 Task: Add Good Foods Plant Based Creamy Cilantro Dip to the cart.
Action: Mouse moved to (717, 259)
Screenshot: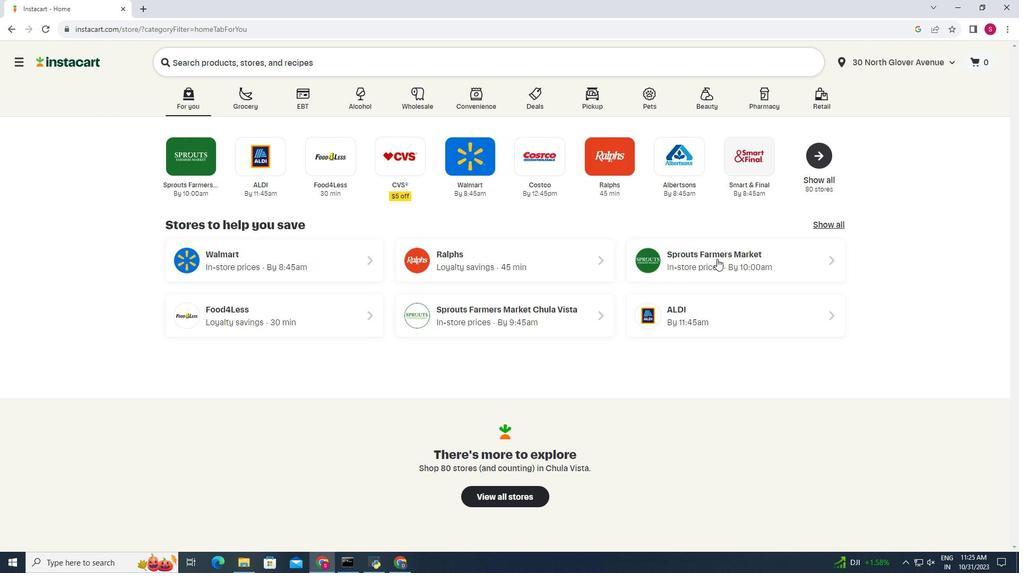 
Action: Mouse pressed left at (717, 259)
Screenshot: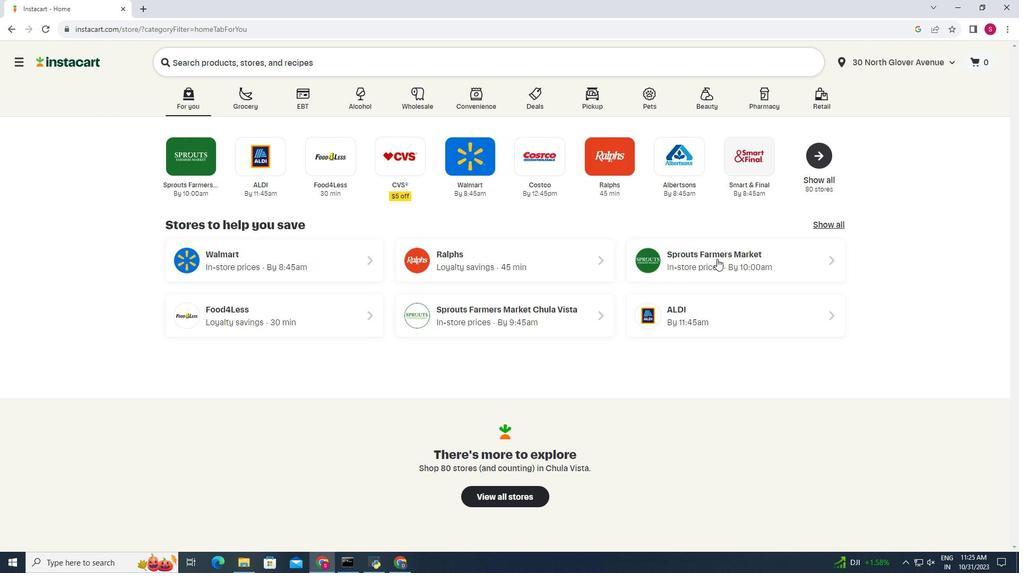 
Action: Mouse moved to (36, 465)
Screenshot: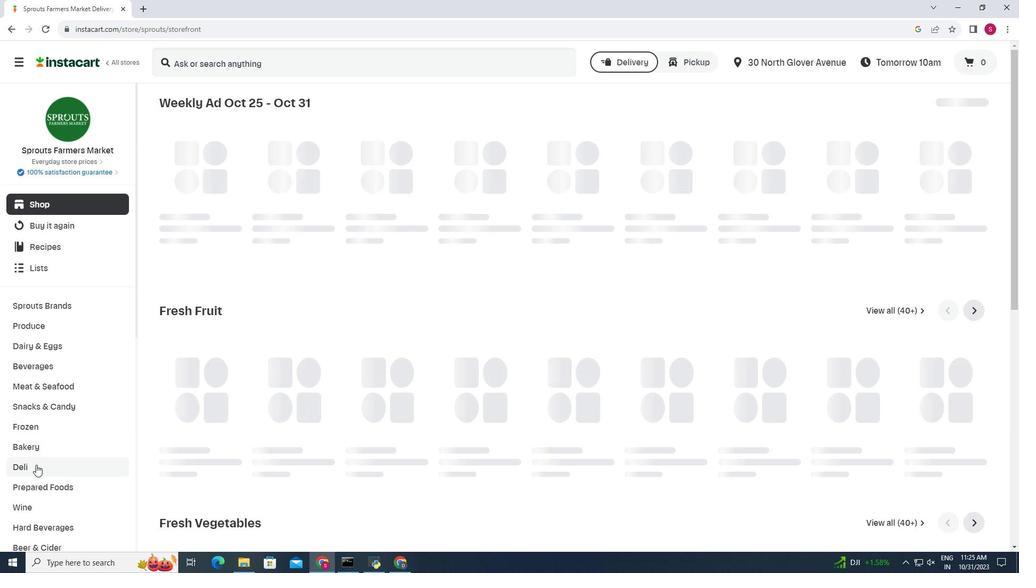 
Action: Mouse pressed left at (36, 465)
Screenshot: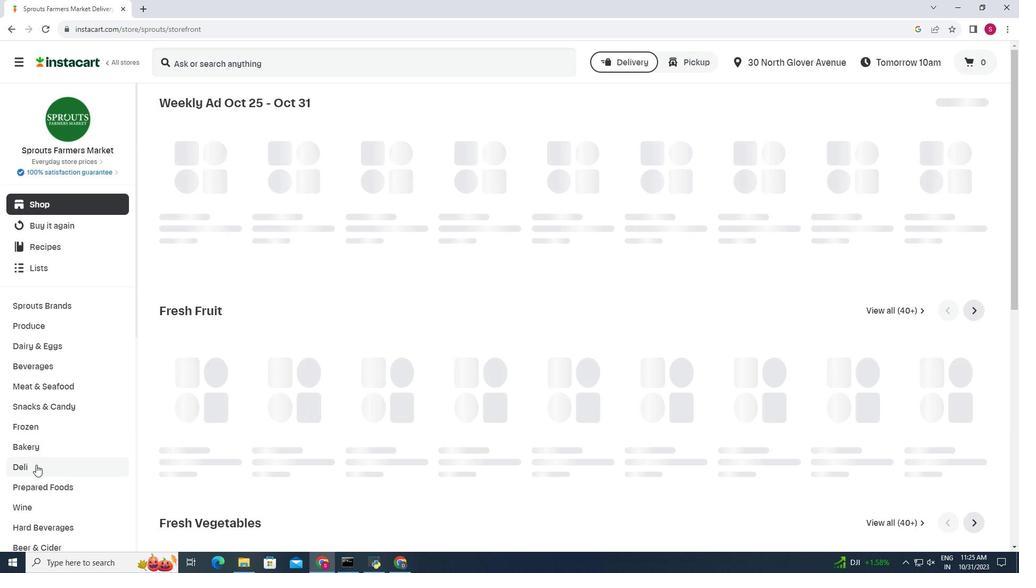 
Action: Mouse moved to (370, 133)
Screenshot: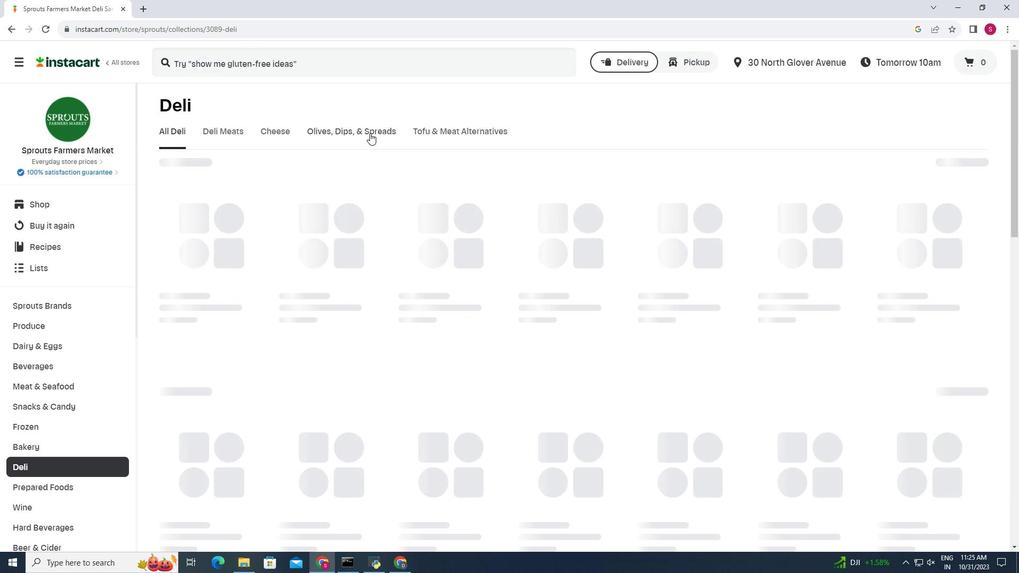 
Action: Mouse pressed left at (370, 133)
Screenshot: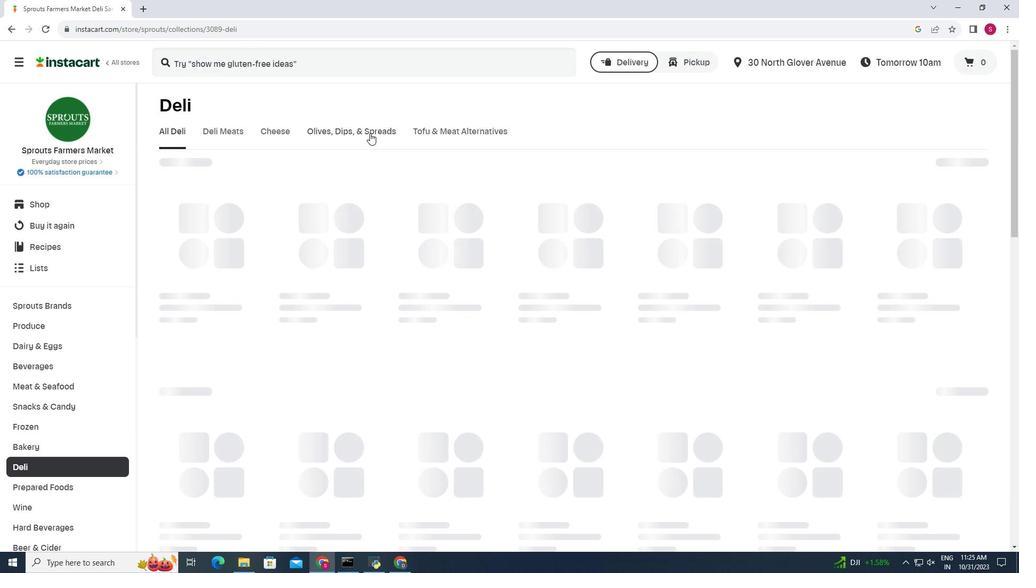 
Action: Mouse moved to (580, 166)
Screenshot: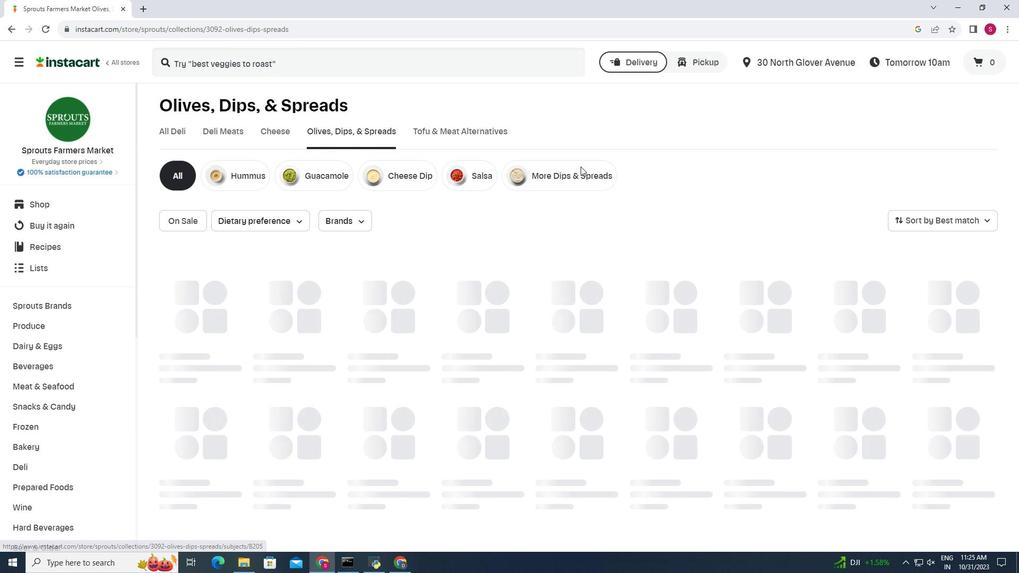 
Action: Mouse pressed left at (580, 166)
Screenshot: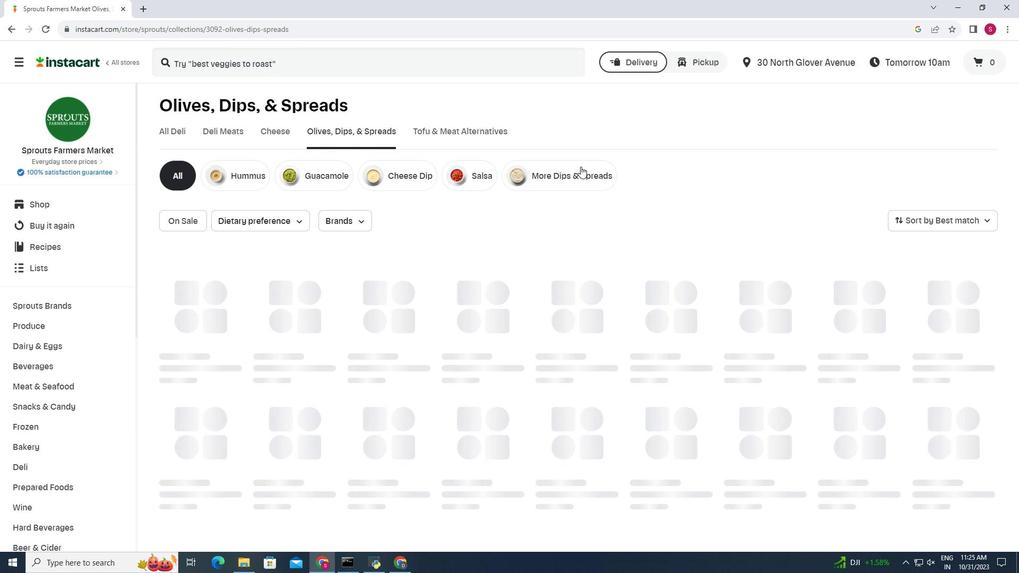 
Action: Mouse moved to (1009, 385)
Screenshot: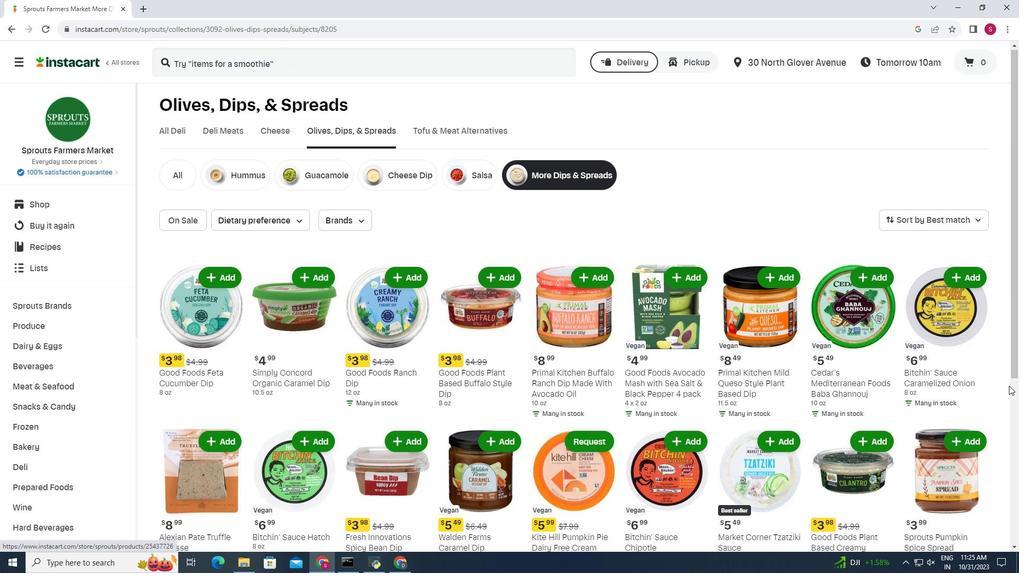 
Action: Mouse scrolled (1009, 384) with delta (0, 0)
Screenshot: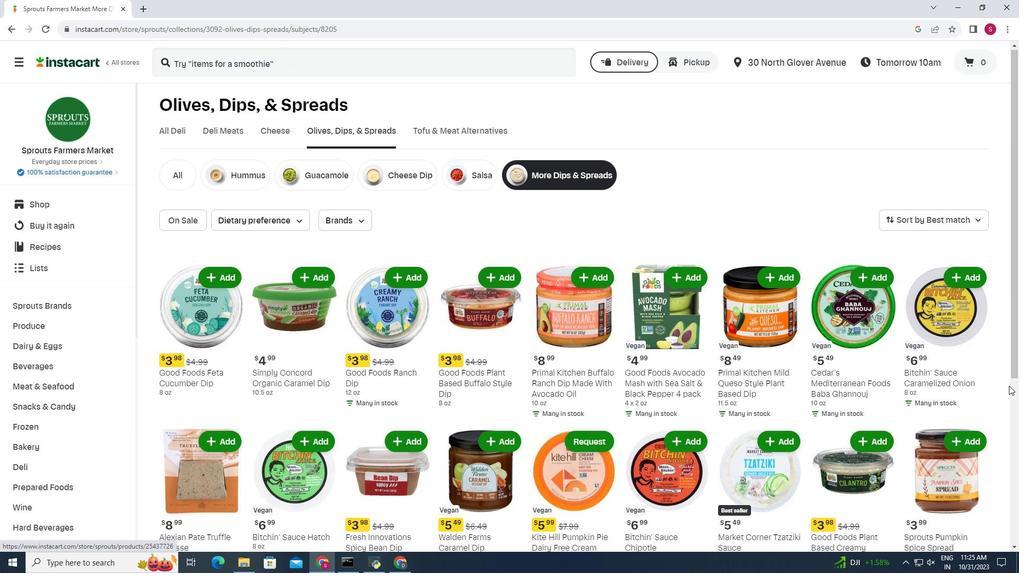 
Action: Mouse moved to (1009, 385)
Screenshot: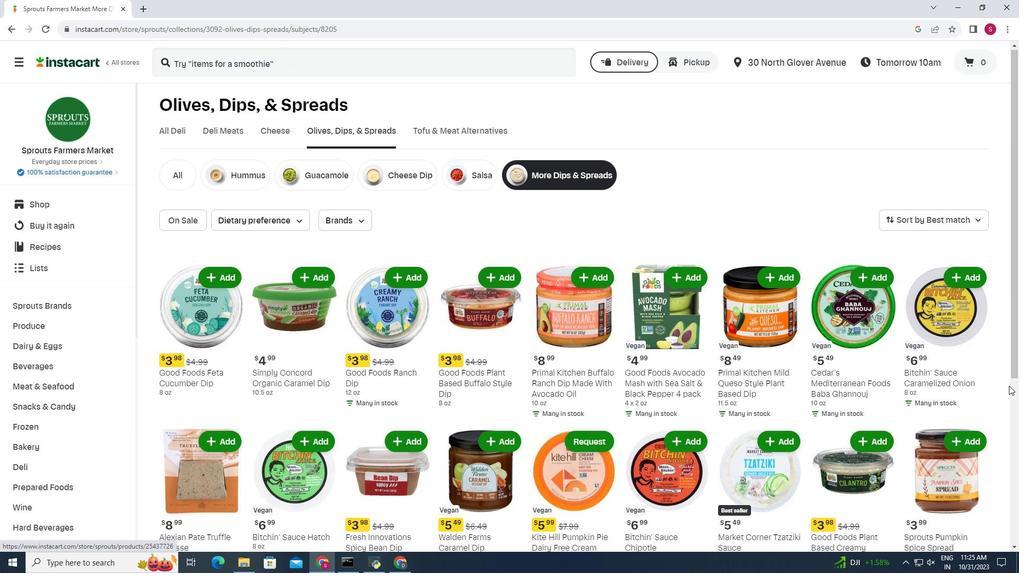 
Action: Mouse scrolled (1009, 385) with delta (0, 0)
Screenshot: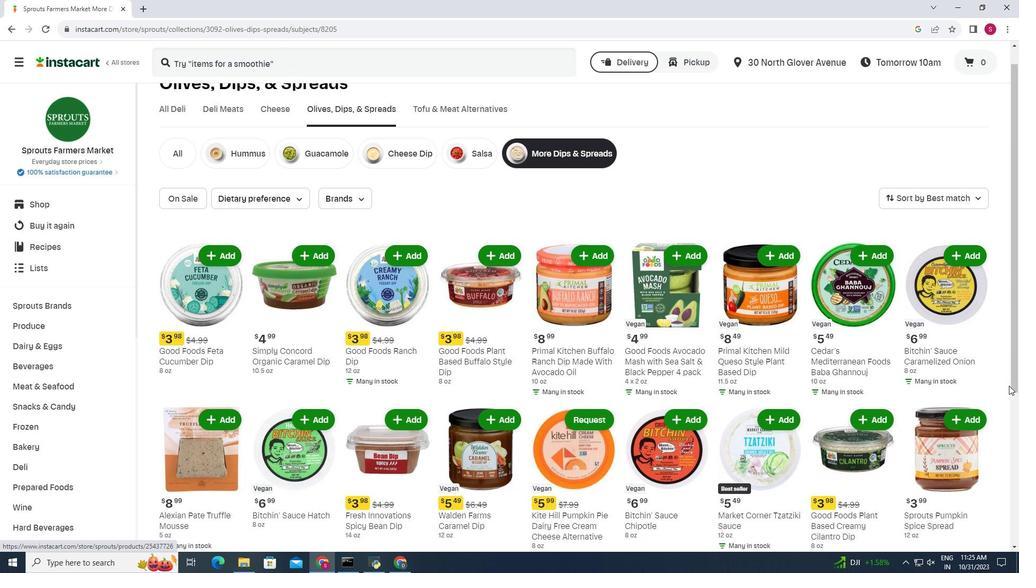 
Action: Mouse moved to (863, 334)
Screenshot: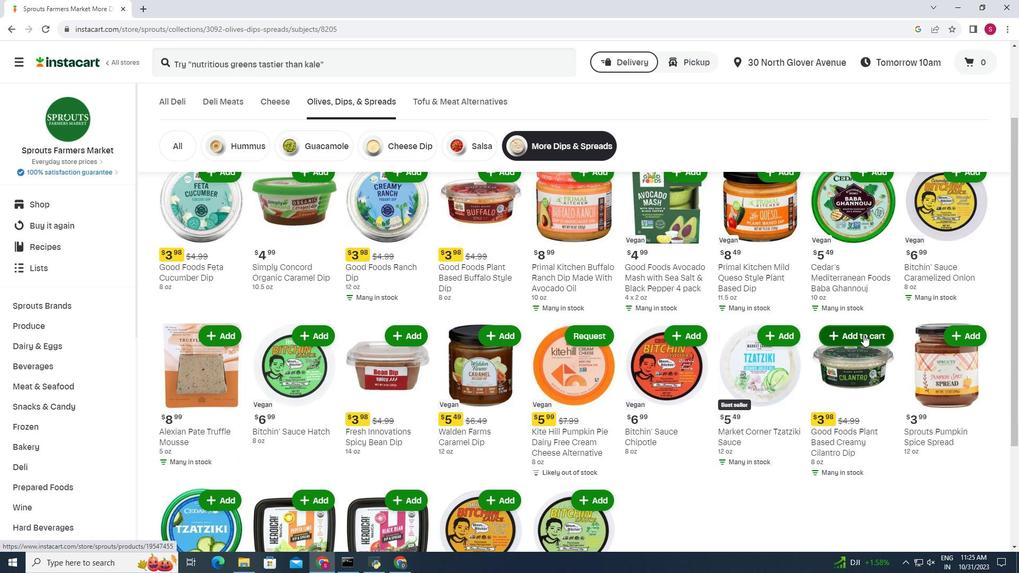 
Action: Mouse pressed left at (863, 334)
Screenshot: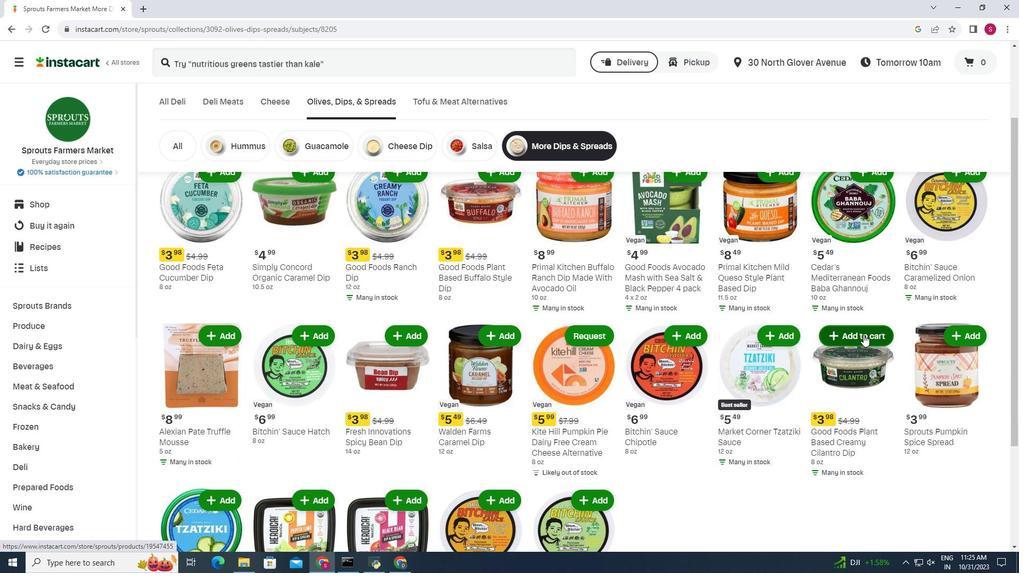 
Action: Mouse moved to (882, 309)
Screenshot: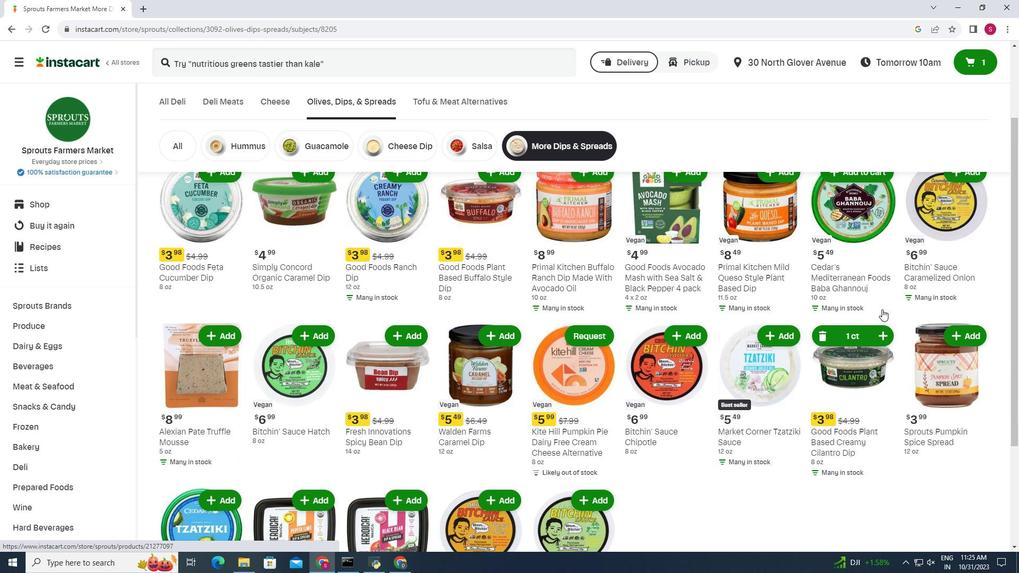 
